 Task: Change the default guest permissions so that guests can invite others.
Action: Mouse moved to (1156, 106)
Screenshot: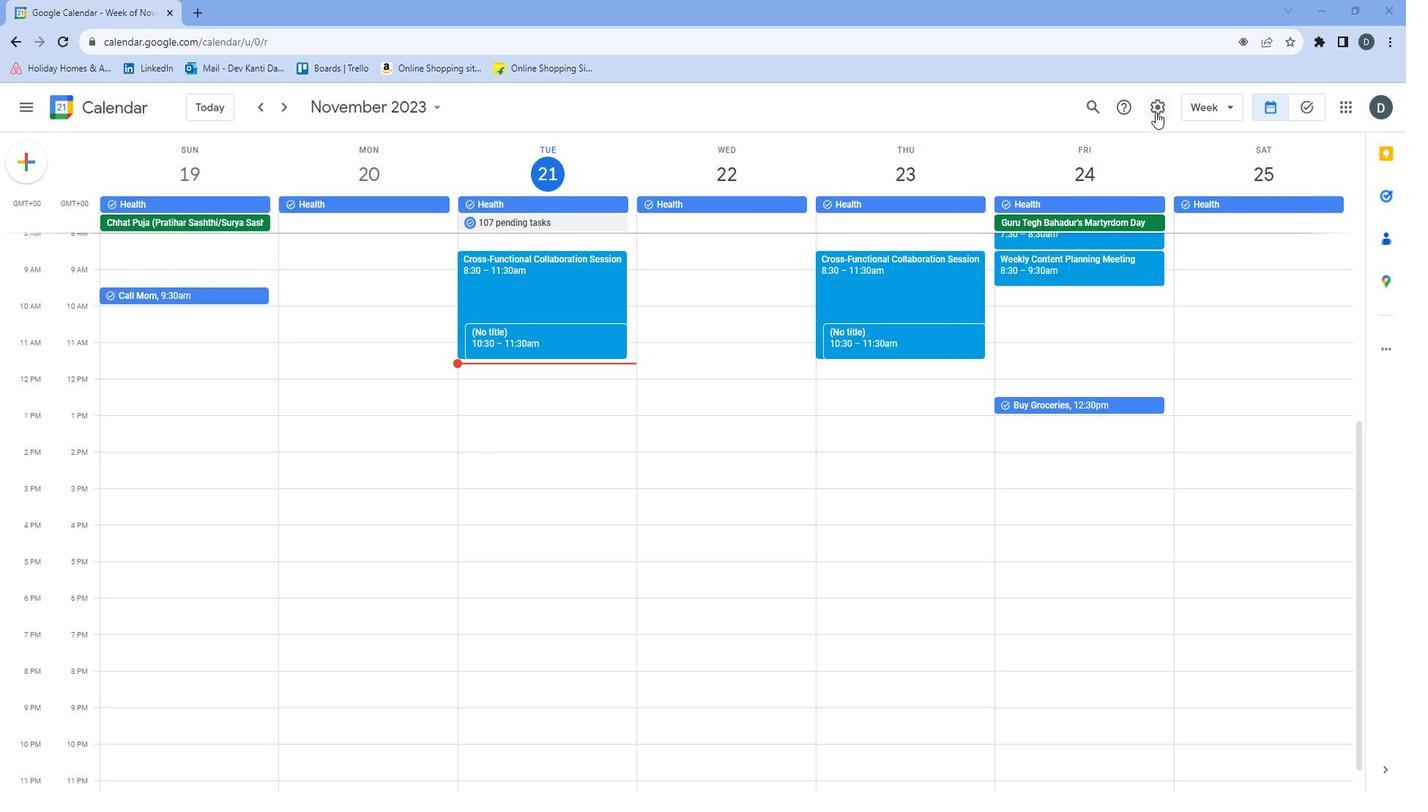 
Action: Mouse pressed left at (1156, 106)
Screenshot: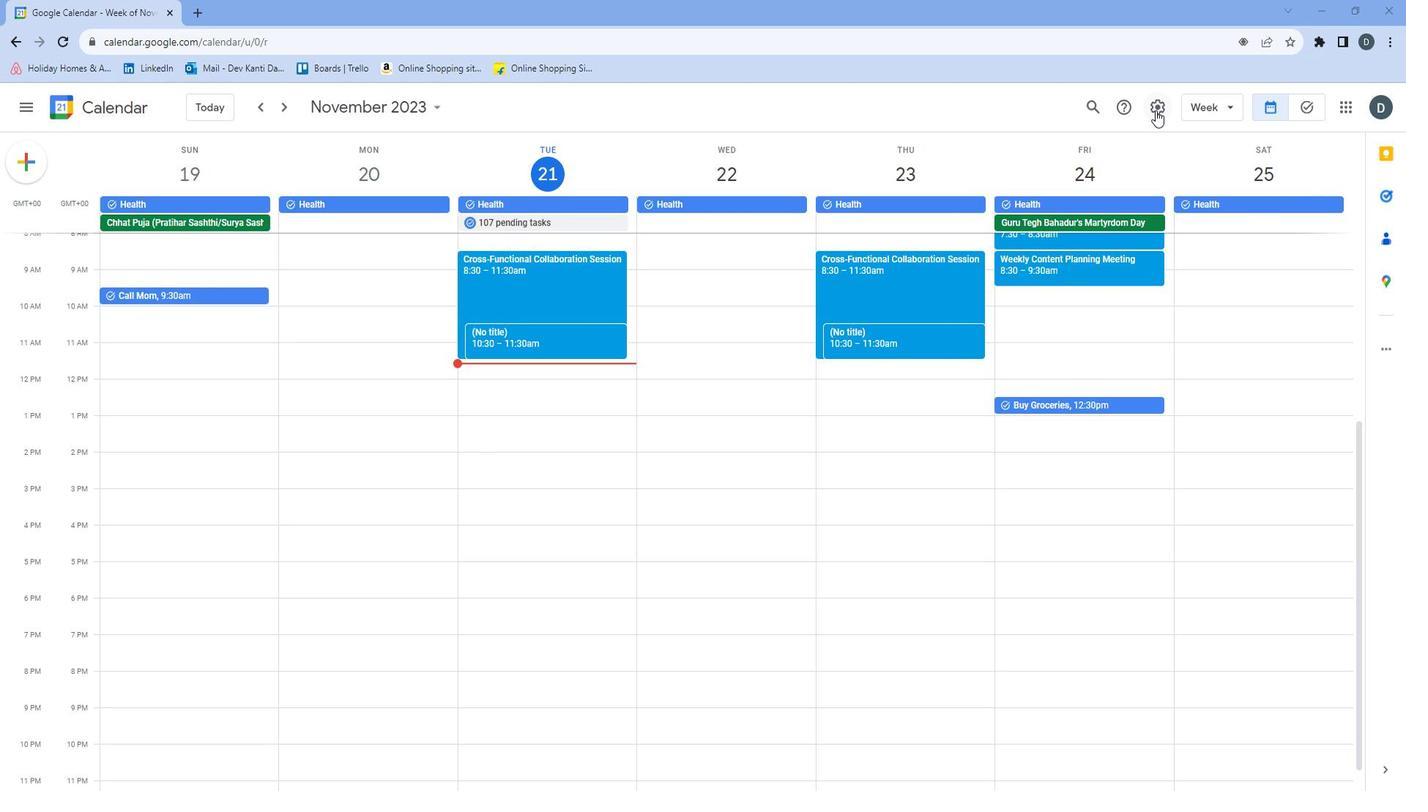 
Action: Mouse moved to (1160, 126)
Screenshot: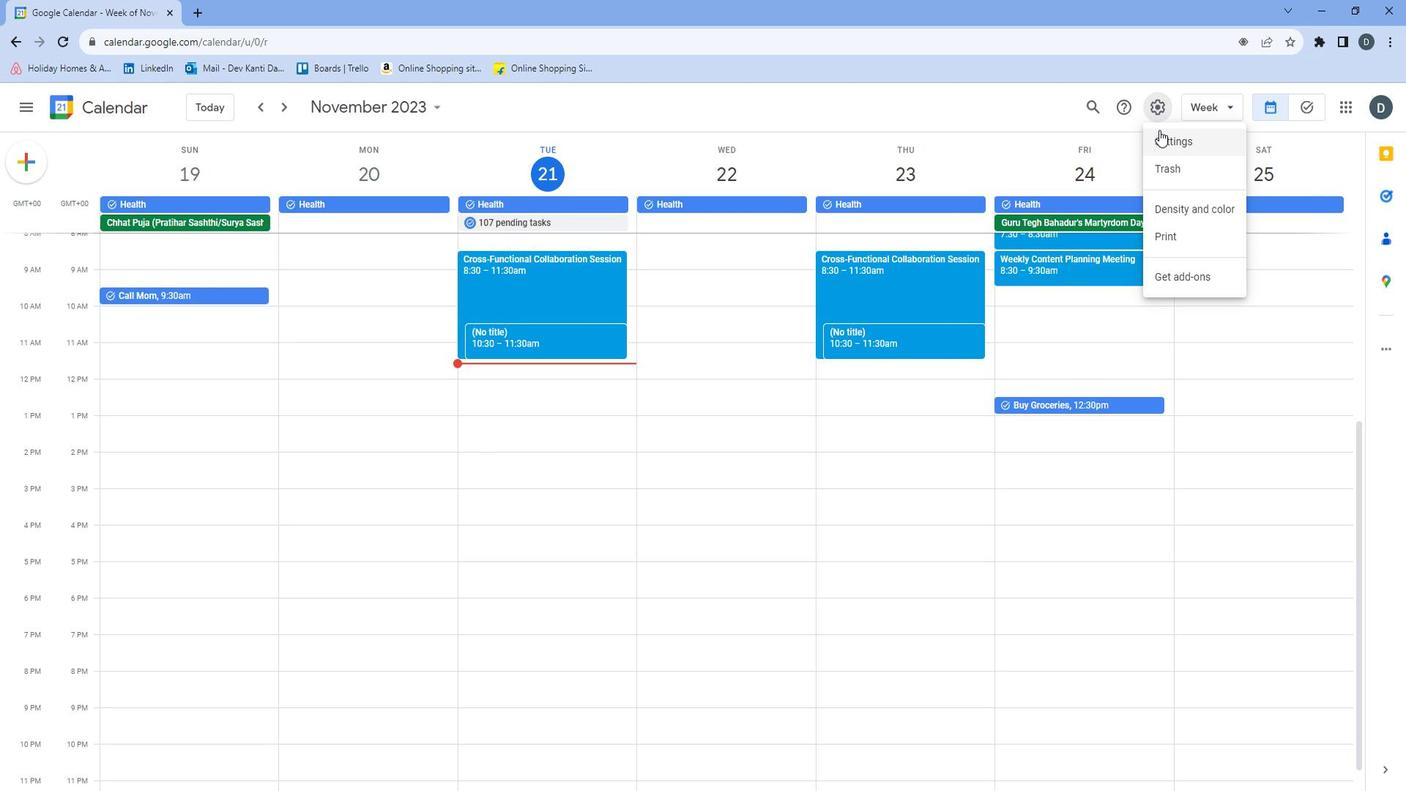 
Action: Mouse pressed left at (1160, 126)
Screenshot: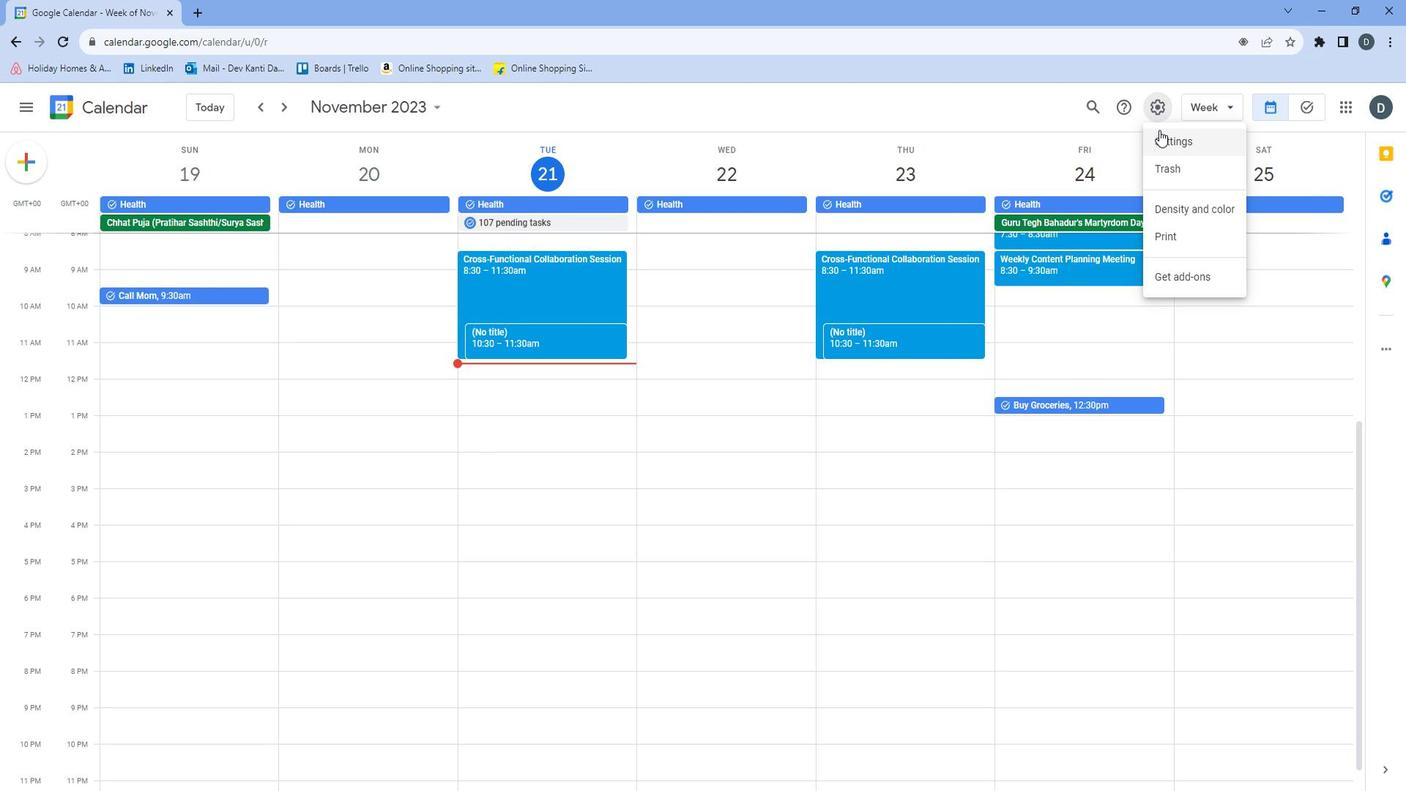 
Action: Mouse moved to (688, 286)
Screenshot: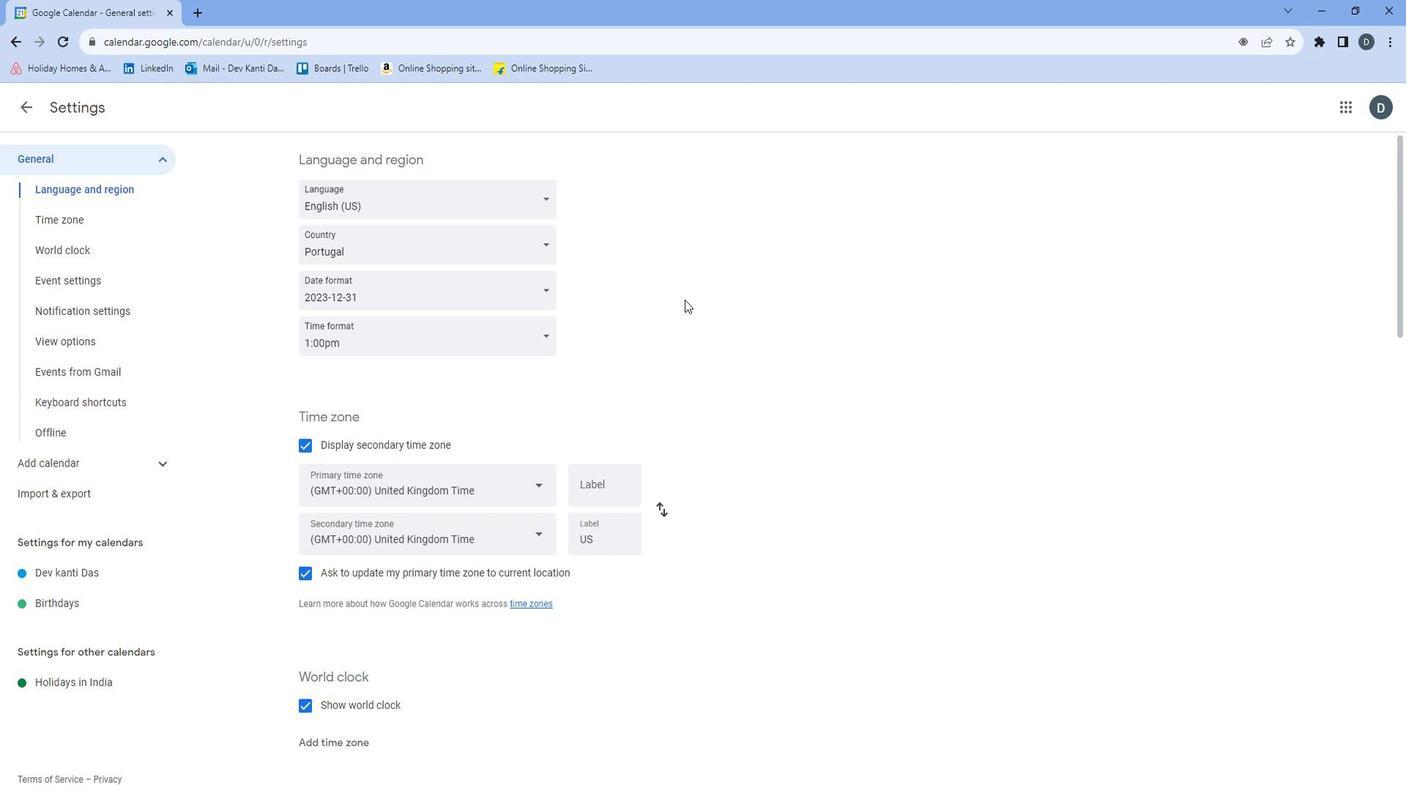 
Action: Mouse scrolled (688, 285) with delta (0, 0)
Screenshot: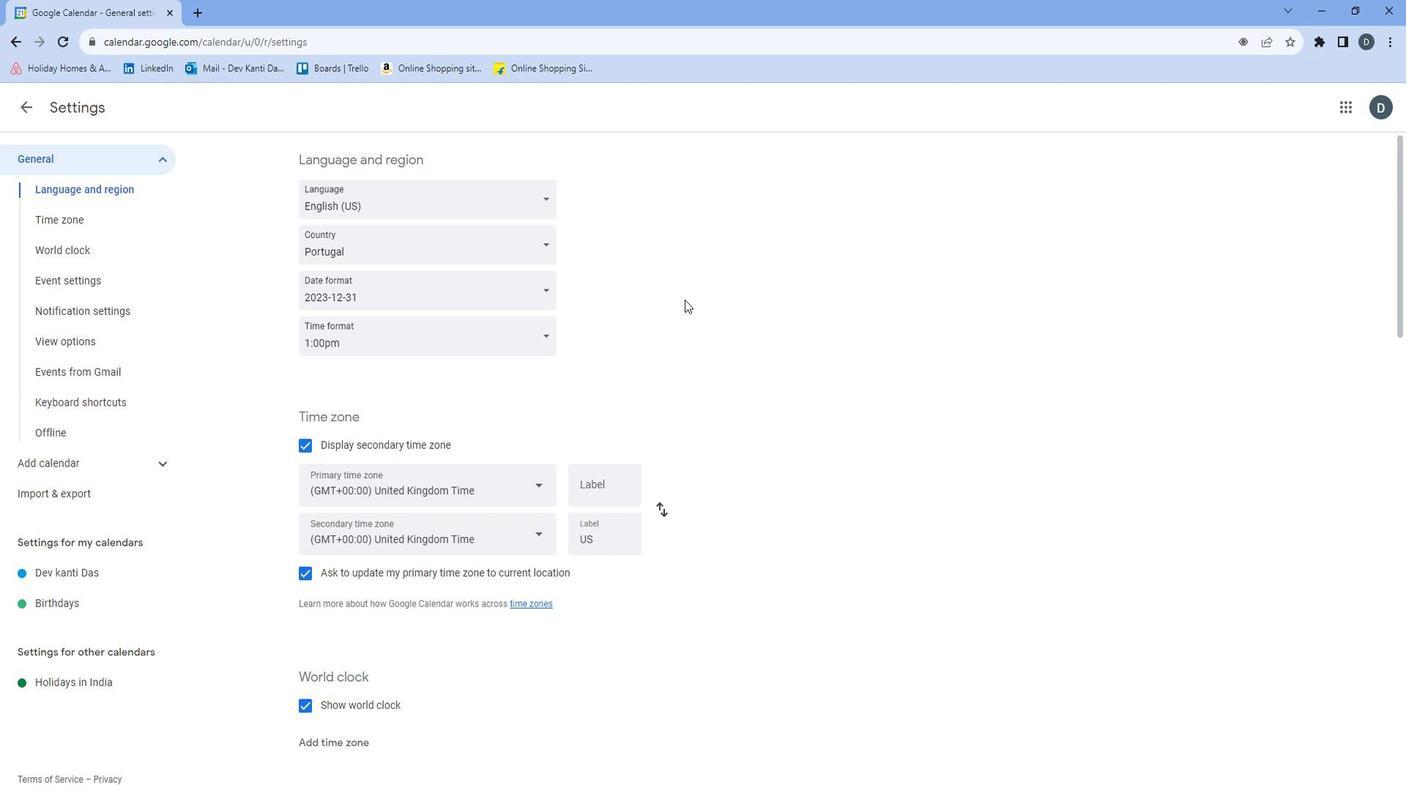 
Action: Mouse moved to (690, 285)
Screenshot: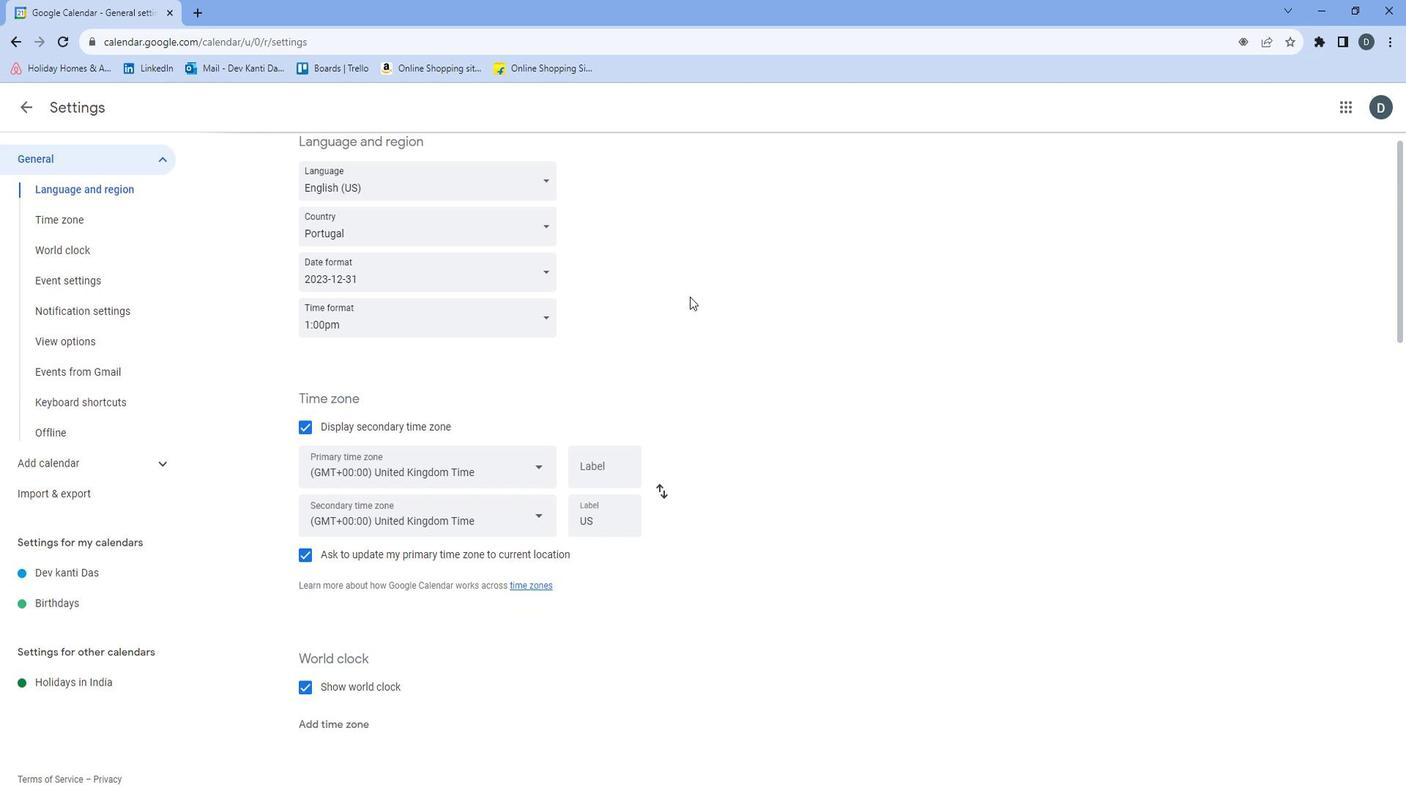 
Action: Mouse scrolled (690, 284) with delta (0, 0)
Screenshot: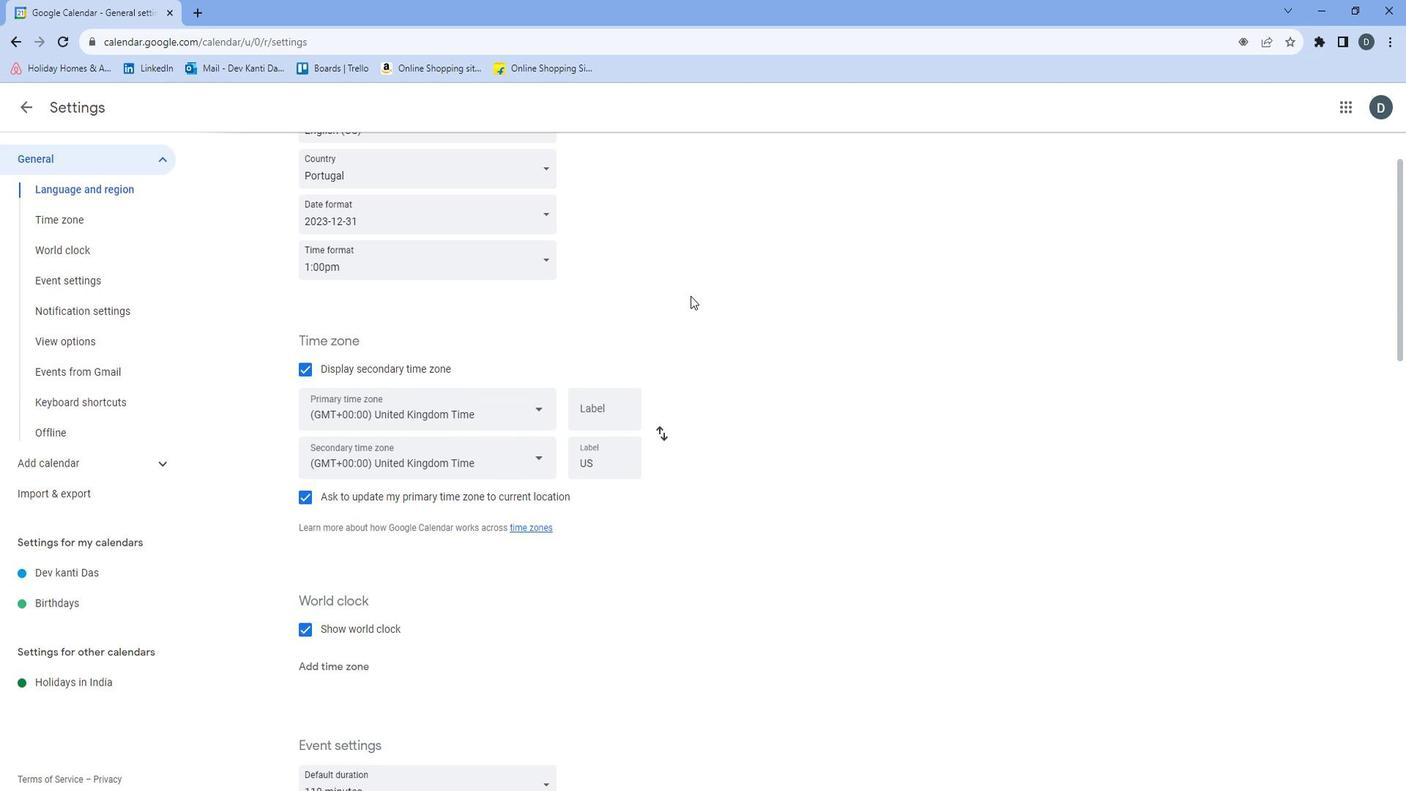 
Action: Mouse moved to (691, 283)
Screenshot: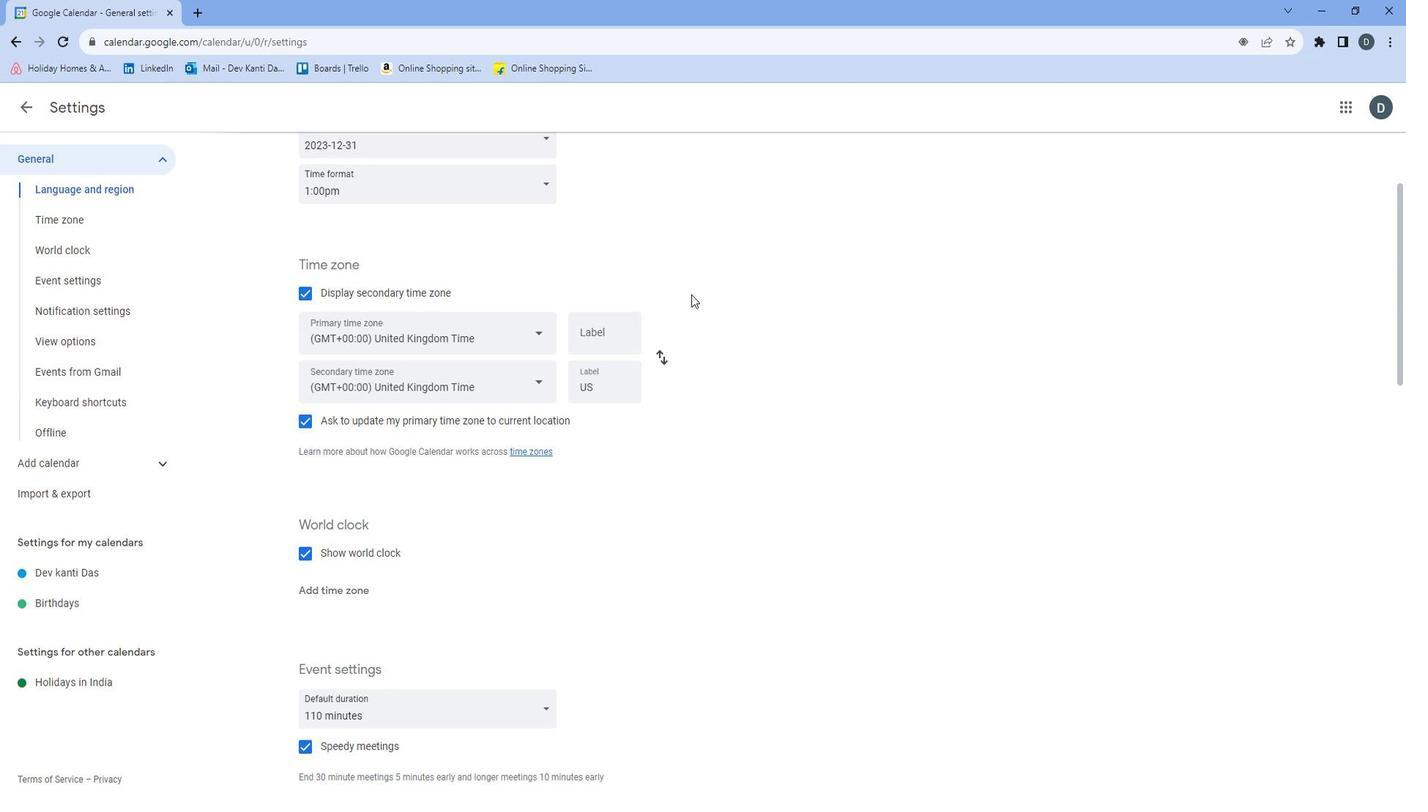
Action: Mouse scrolled (691, 282) with delta (0, 0)
Screenshot: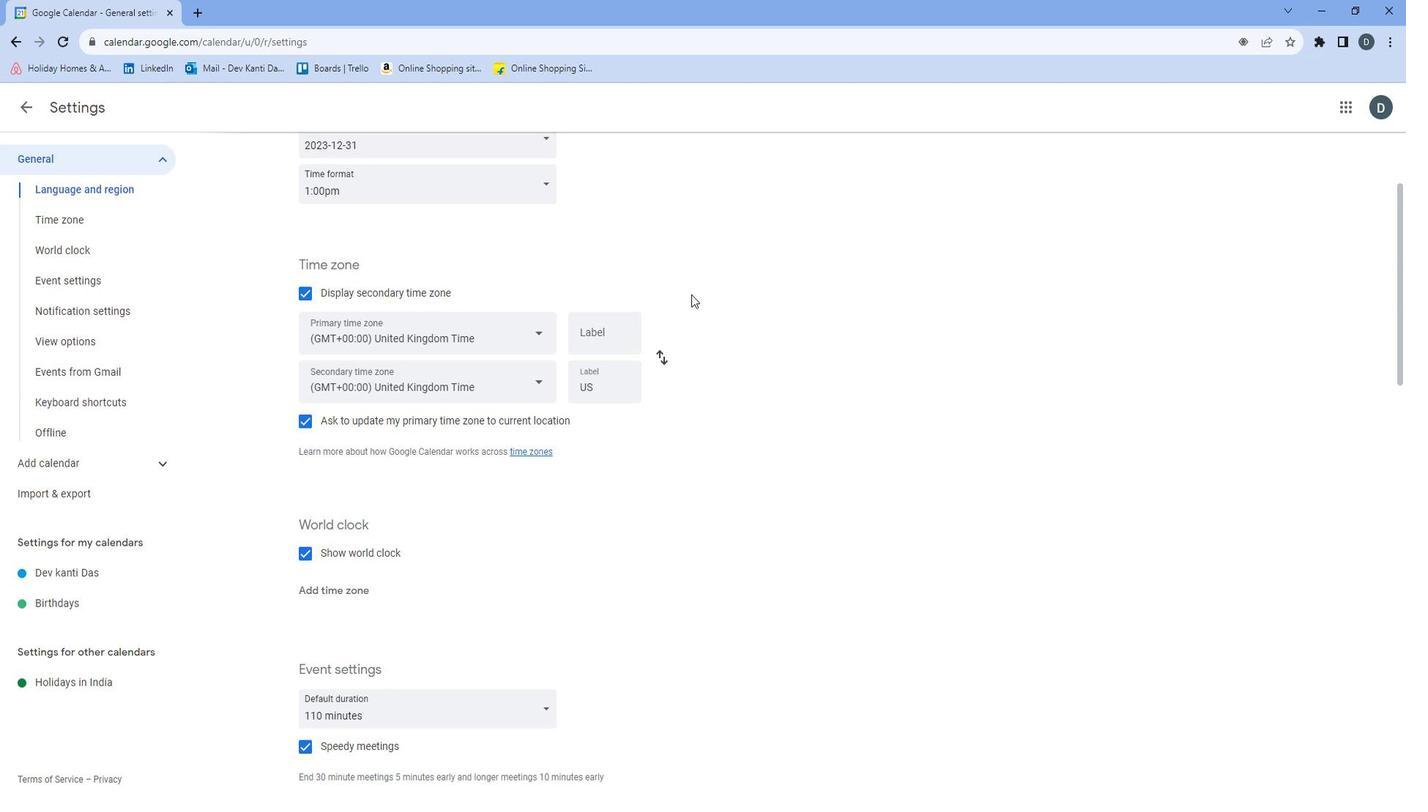 
Action: Mouse moved to (691, 283)
Screenshot: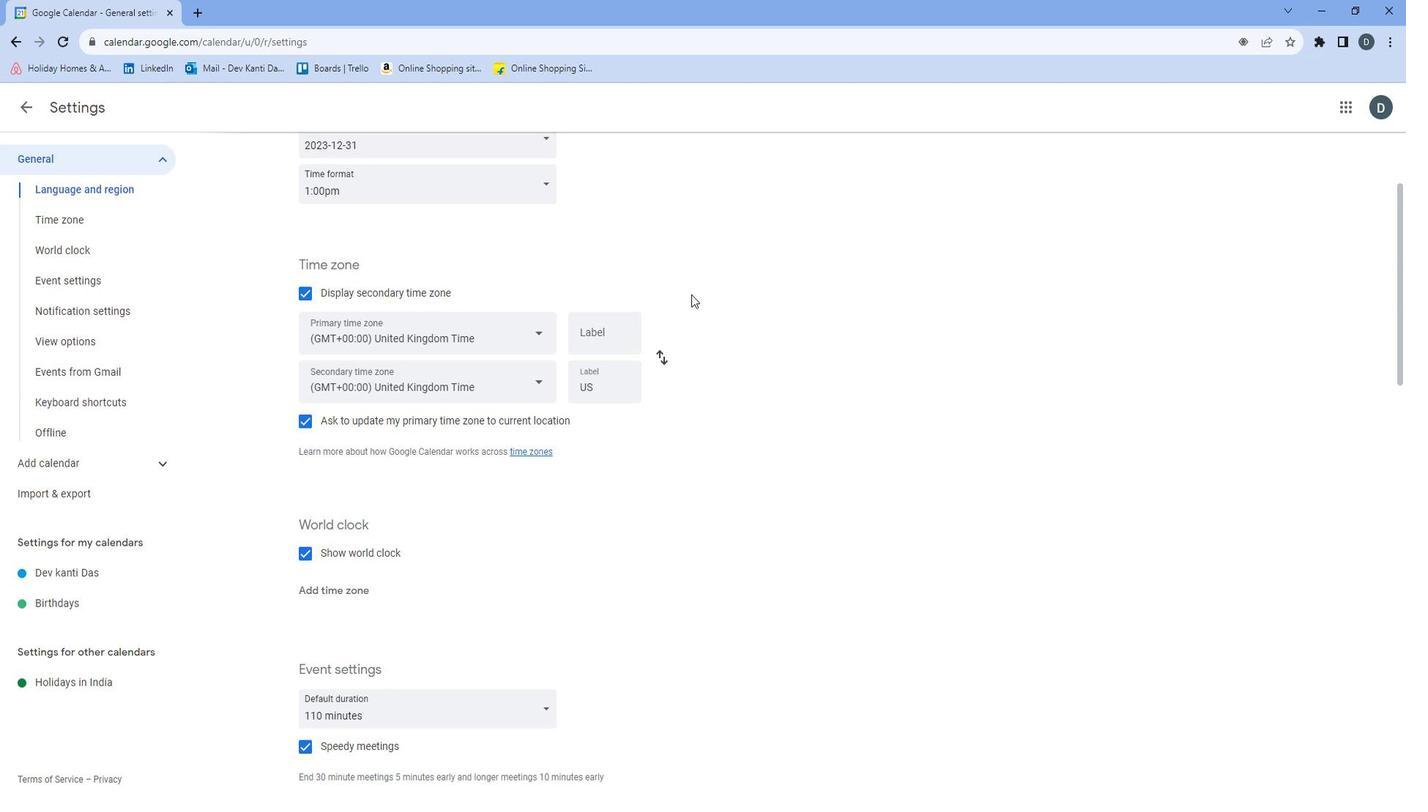 
Action: Mouse scrolled (691, 282) with delta (0, 0)
Screenshot: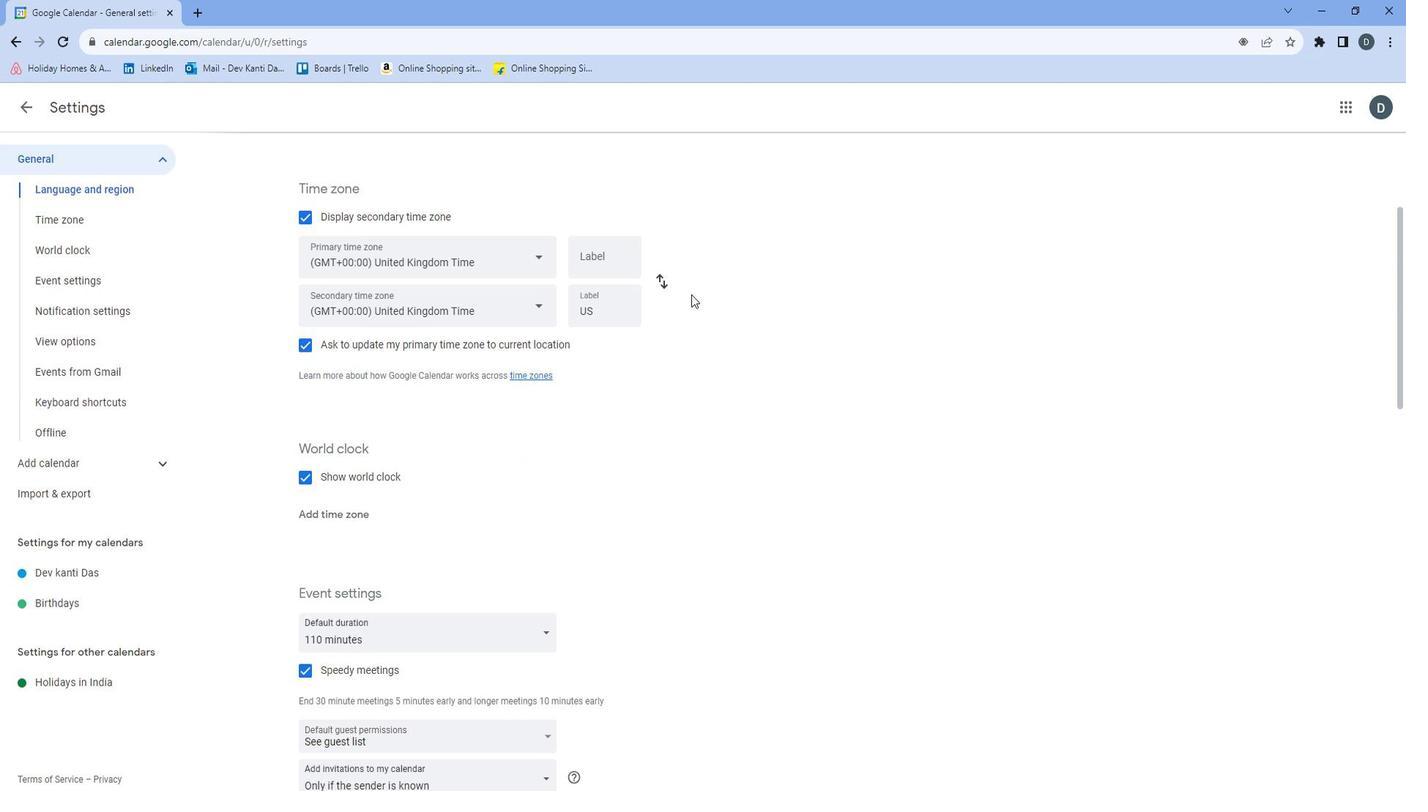 
Action: Mouse moved to (691, 283)
Screenshot: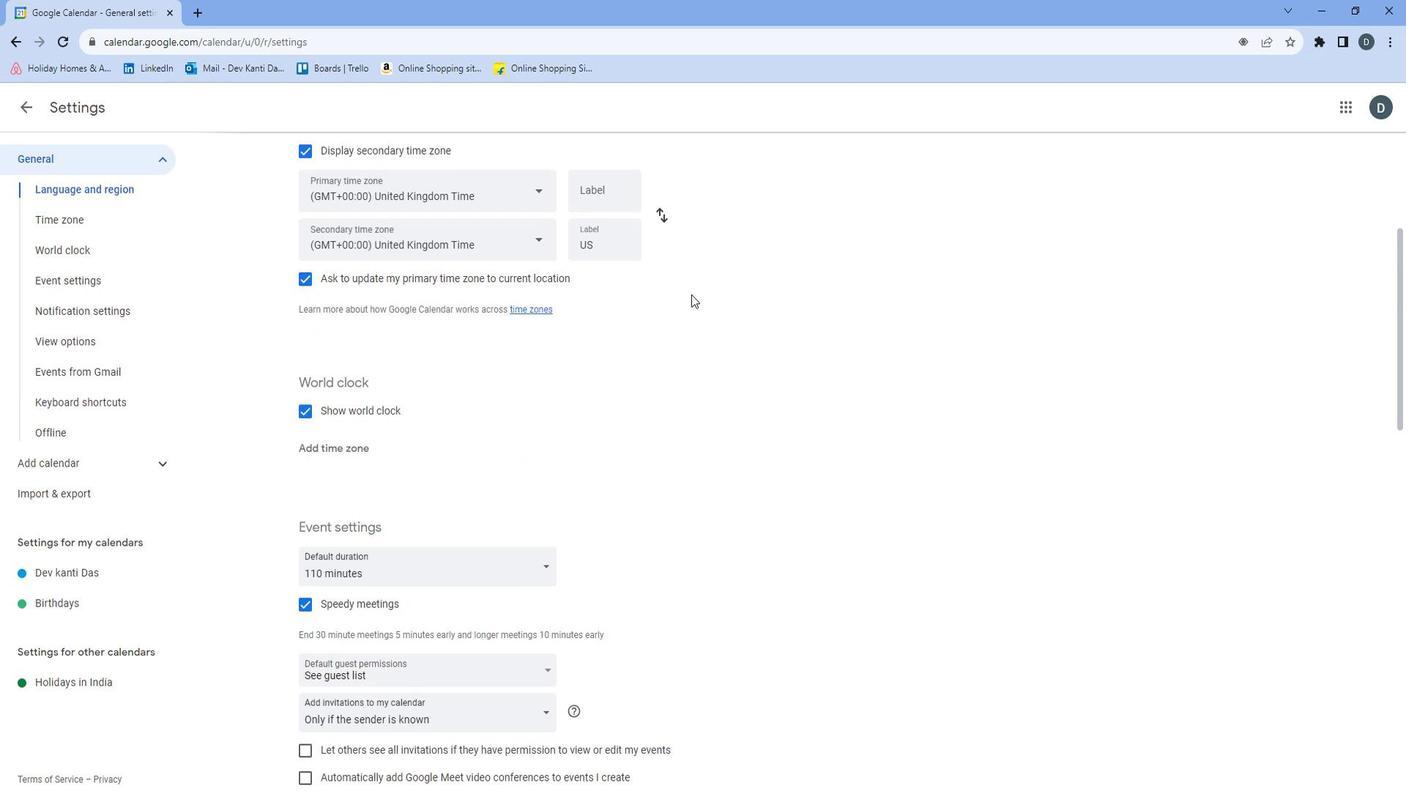 
Action: Mouse scrolled (691, 282) with delta (0, 0)
Screenshot: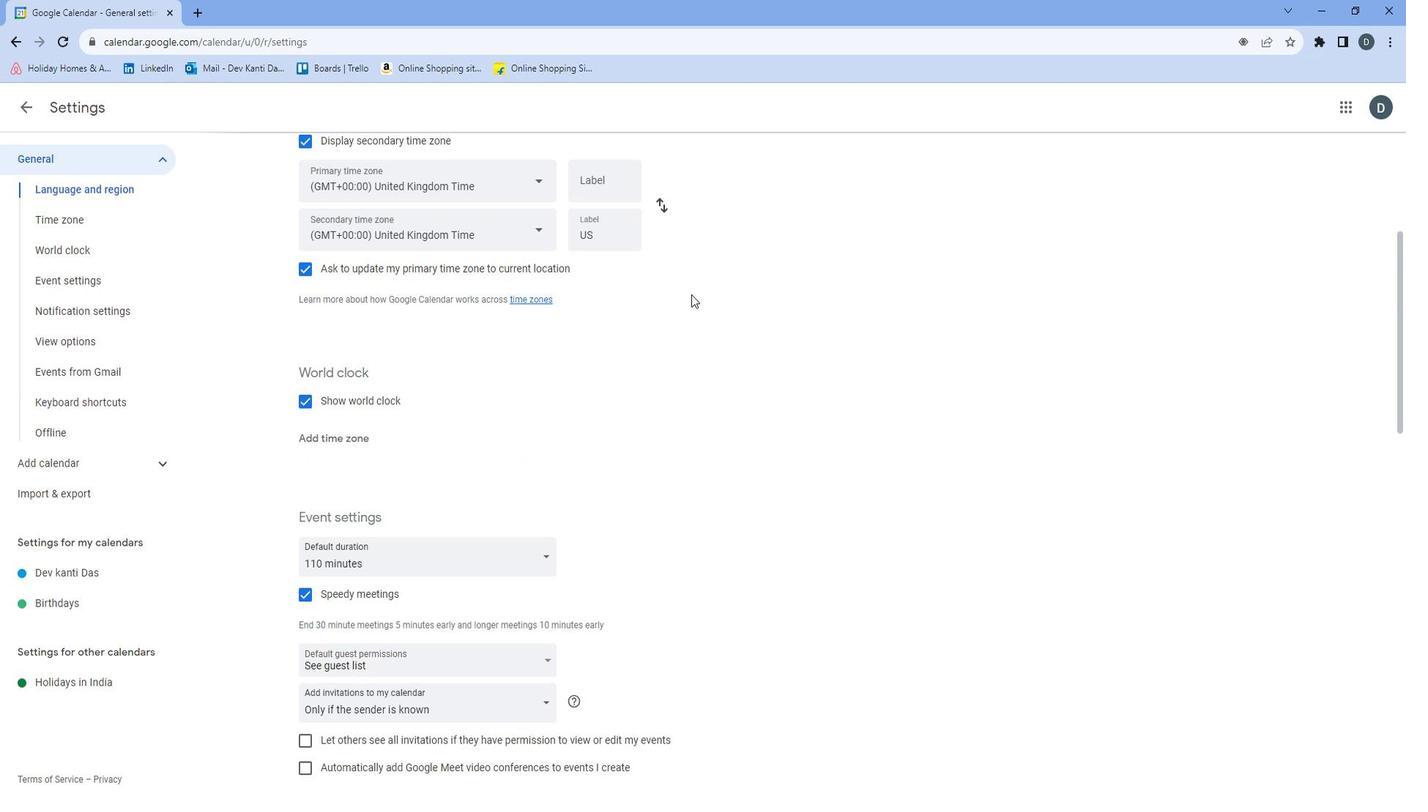
Action: Mouse scrolled (691, 282) with delta (0, 0)
Screenshot: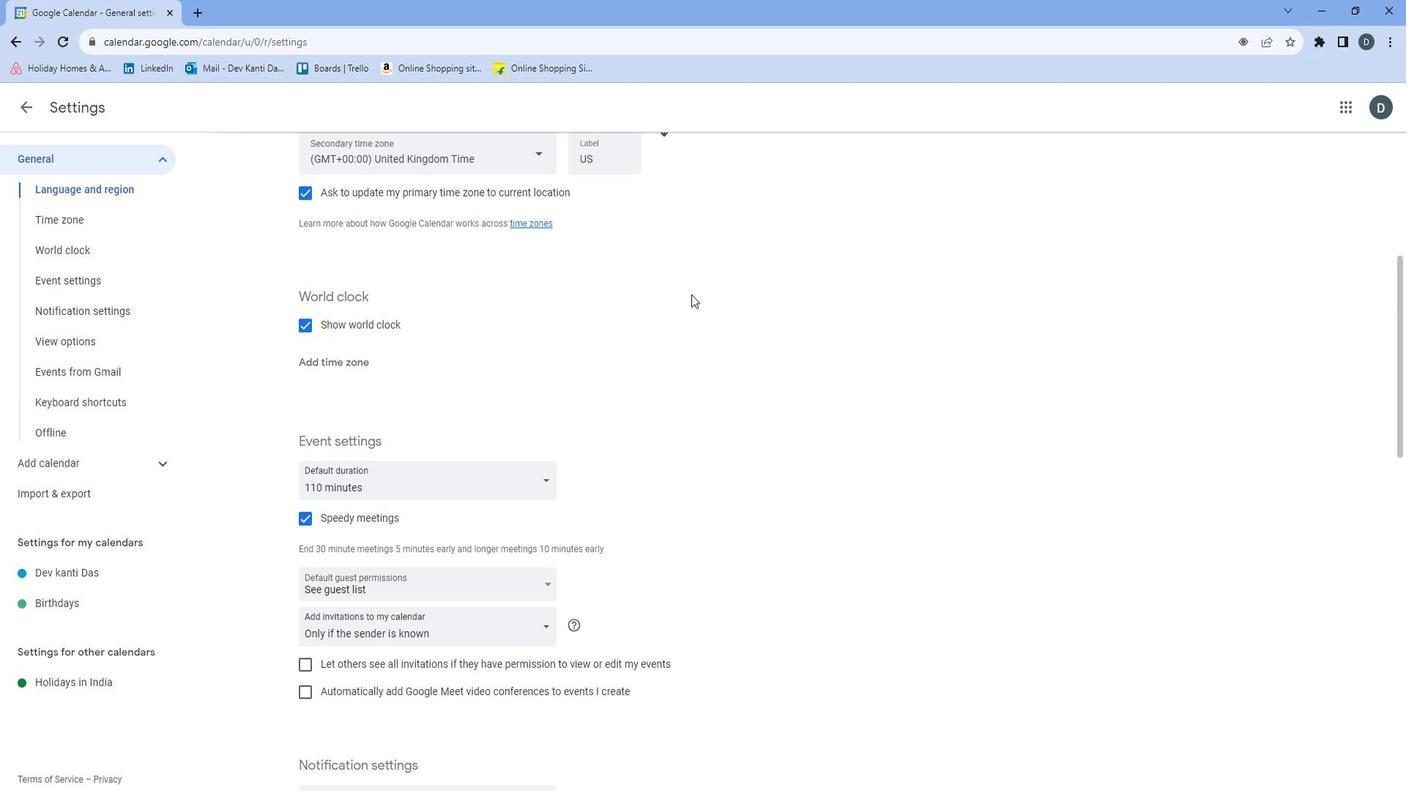 
Action: Mouse scrolled (691, 282) with delta (0, 0)
Screenshot: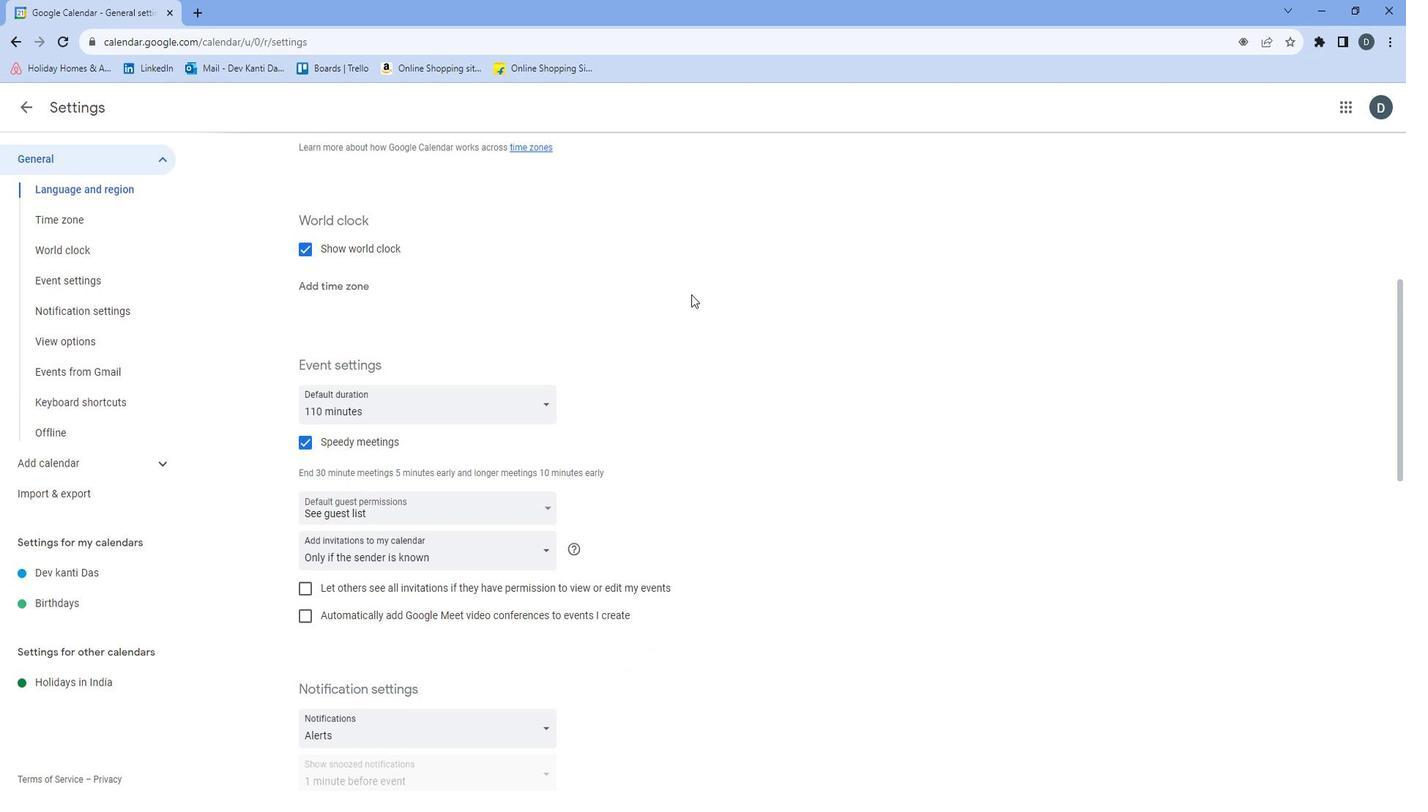 
Action: Mouse moved to (545, 419)
Screenshot: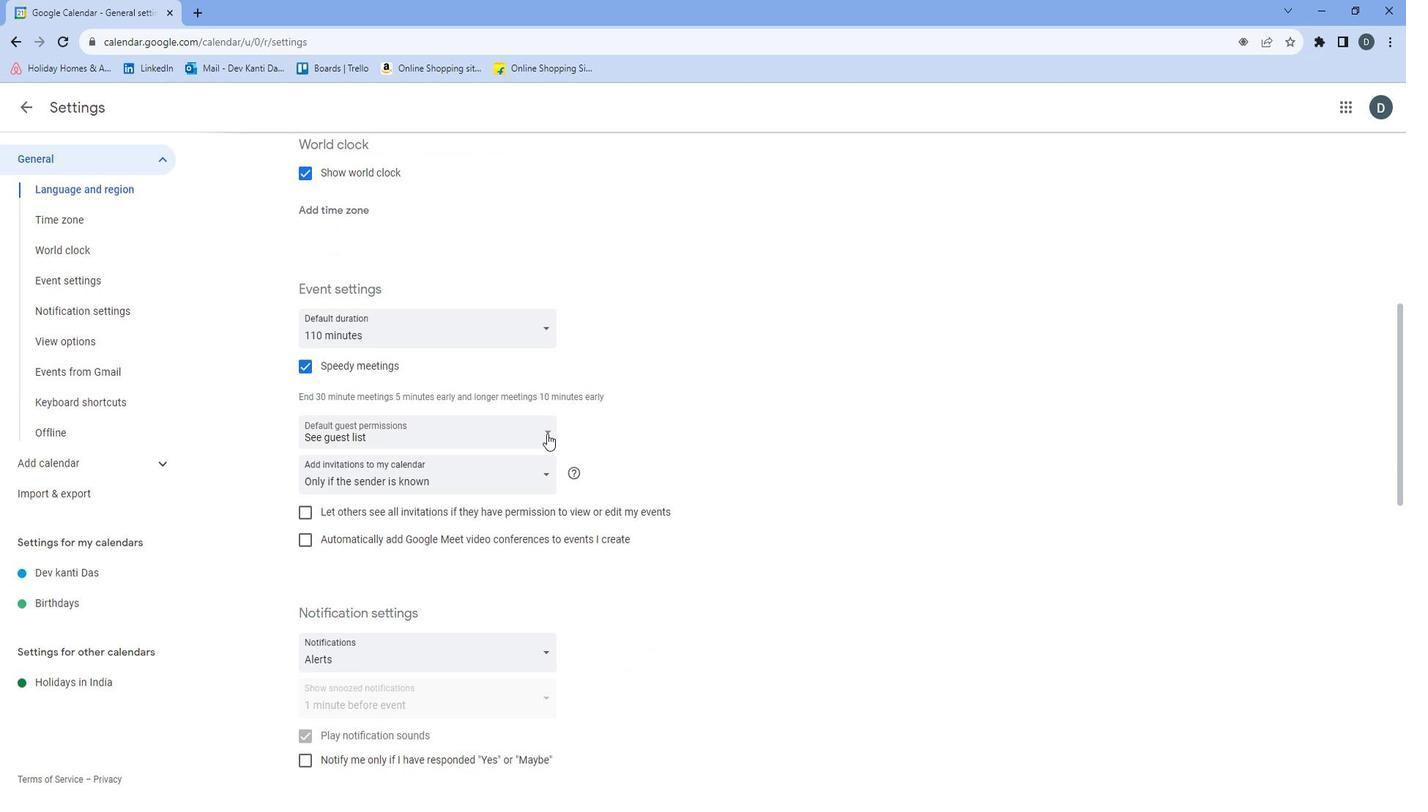 
Action: Mouse pressed left at (545, 419)
Screenshot: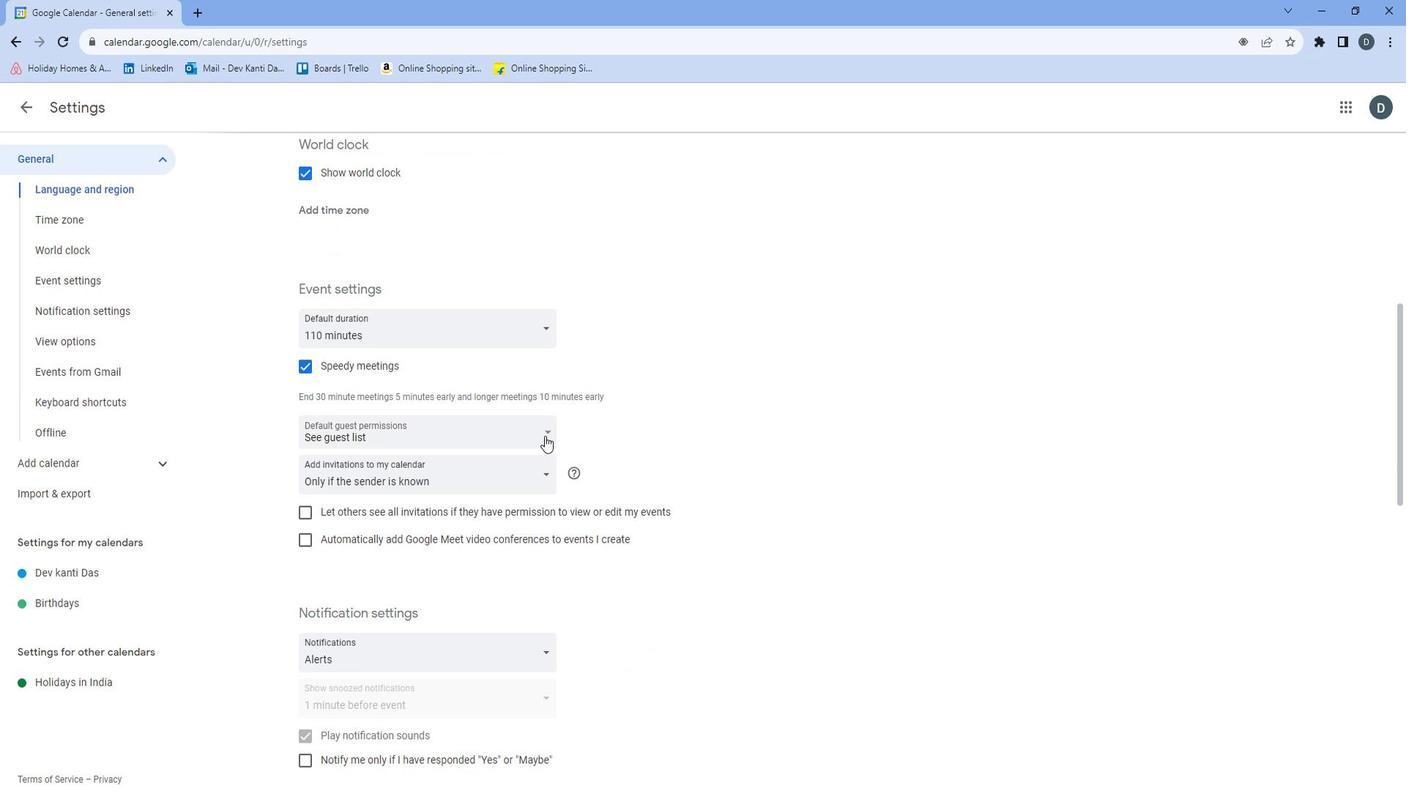 
Action: Mouse moved to (463, 505)
Screenshot: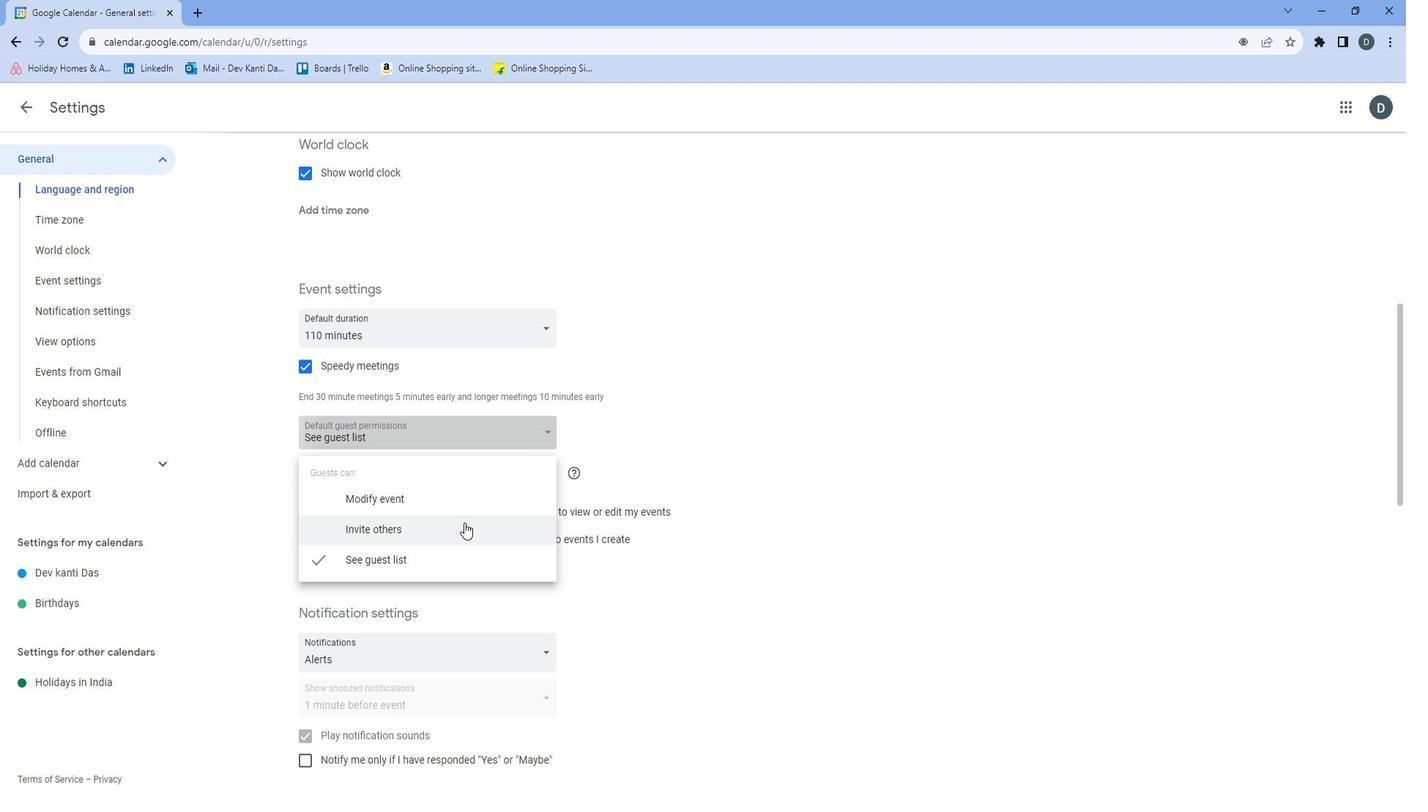 
Action: Mouse pressed left at (463, 505)
Screenshot: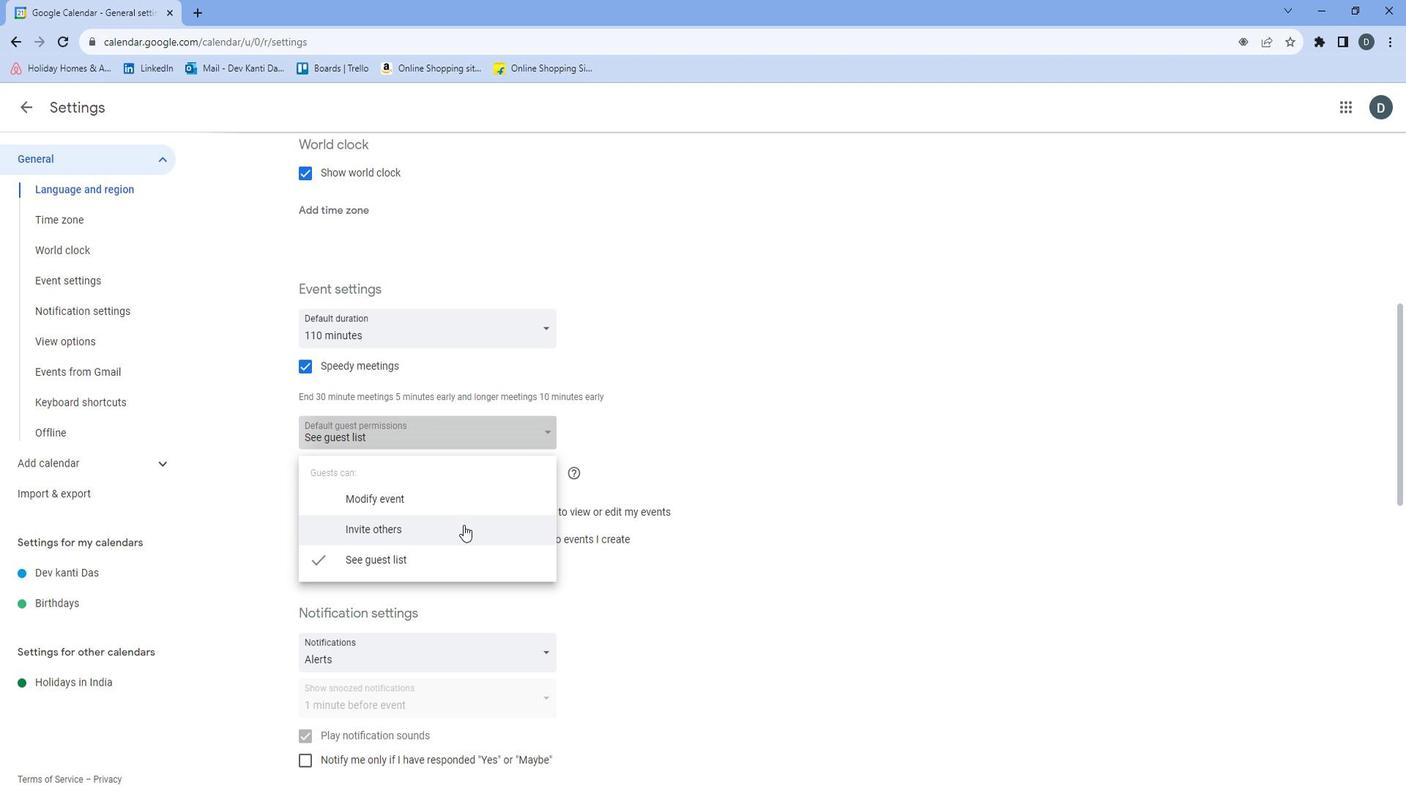 
Action: Mouse moved to (704, 509)
Screenshot: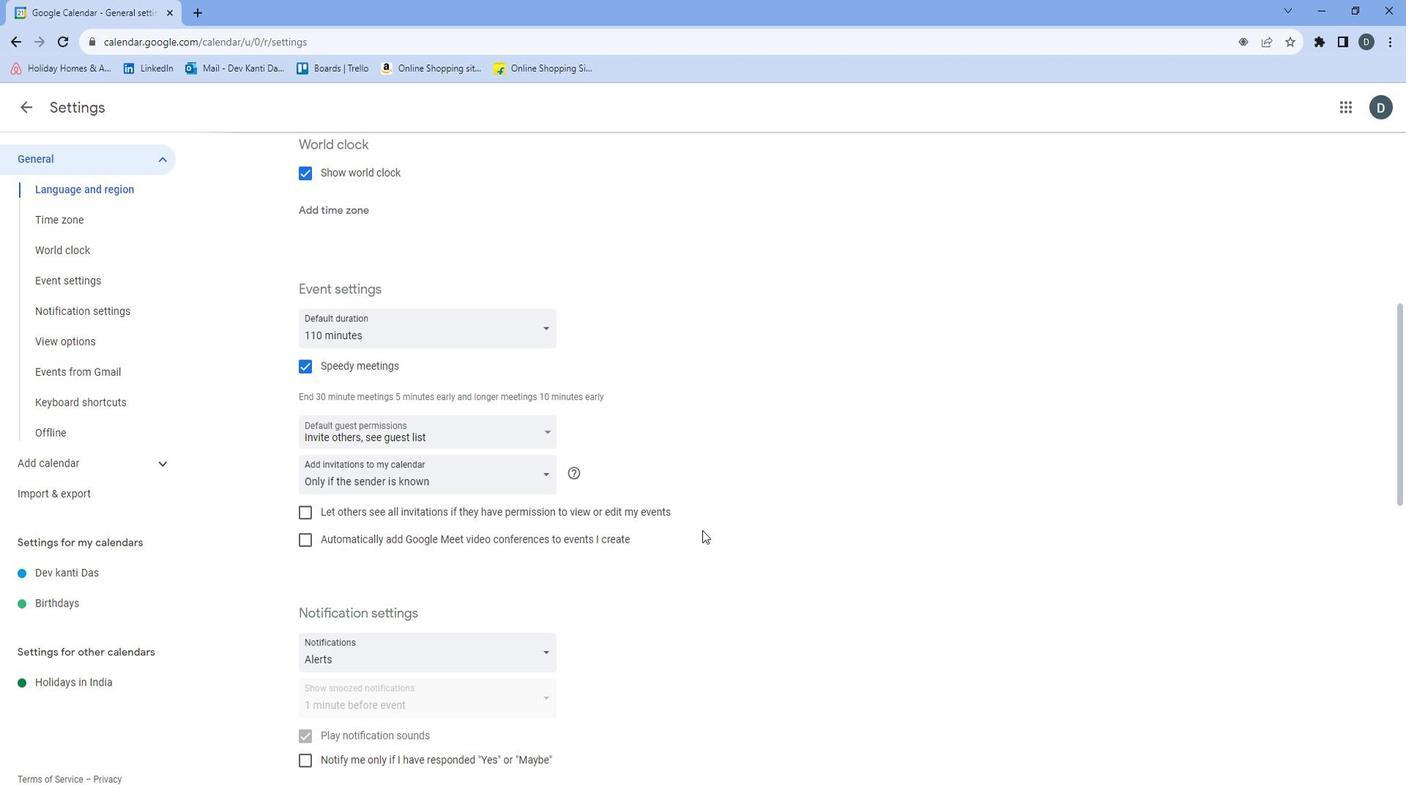 
